 Task: Create Card Employee Offboarding Review in Board Product Rollout Best Practices to Workspace ERP Systems. Create Card Golf Review in Board Product Concept Testing to Workspace ERP Systems. Create Card Employee Handbook Review in Board Market Research and Analysis for New Market Entry to Workspace ERP Systems
Action: Mouse moved to (72, 274)
Screenshot: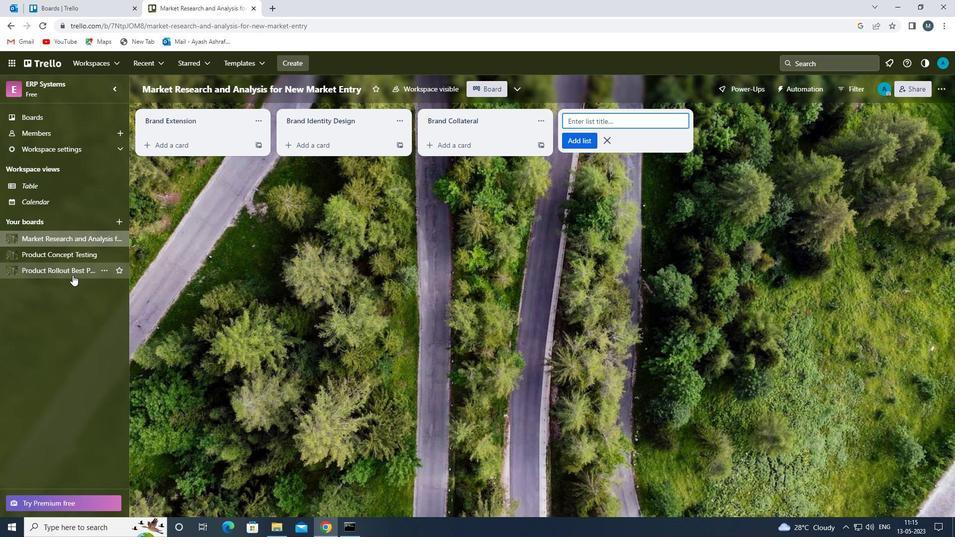 
Action: Mouse pressed left at (72, 274)
Screenshot: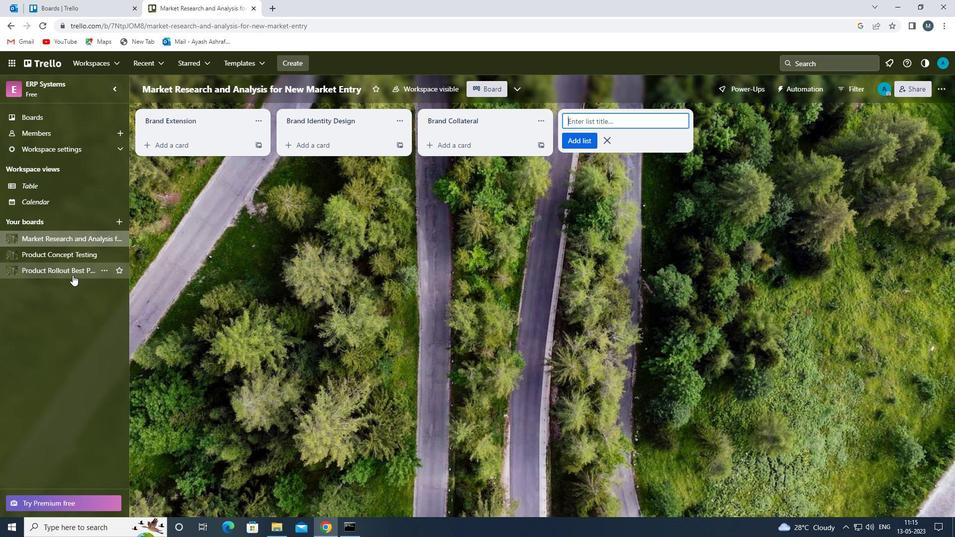
Action: Mouse moved to (184, 147)
Screenshot: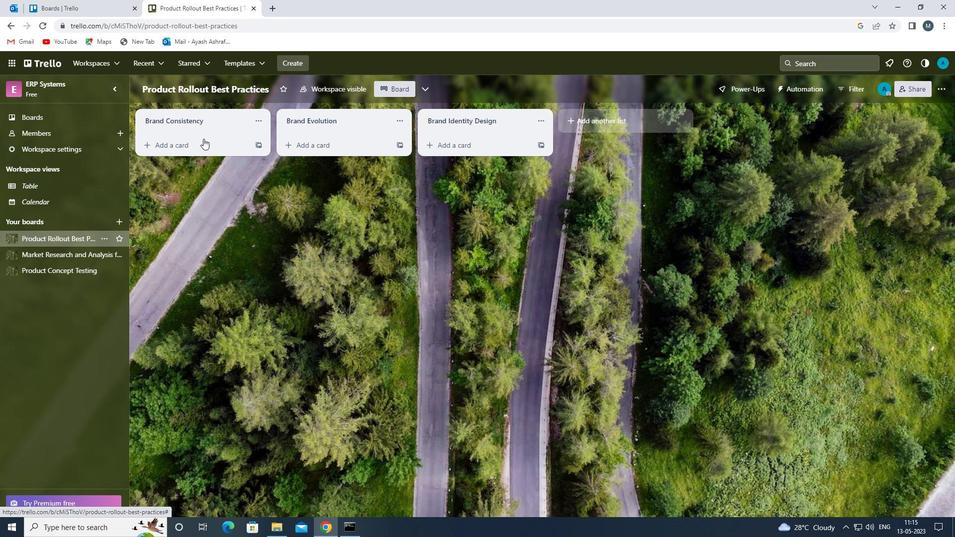 
Action: Mouse pressed left at (184, 147)
Screenshot: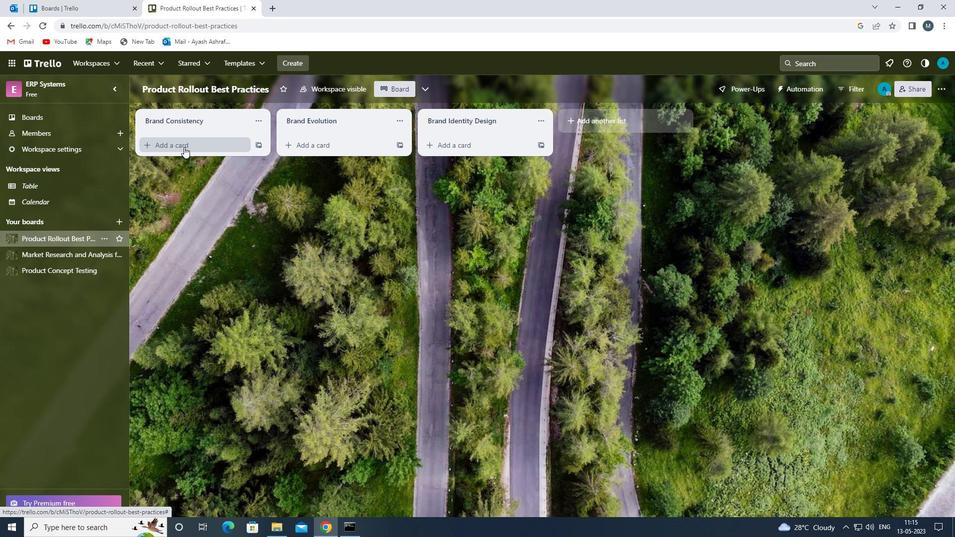 
Action: Mouse moved to (198, 153)
Screenshot: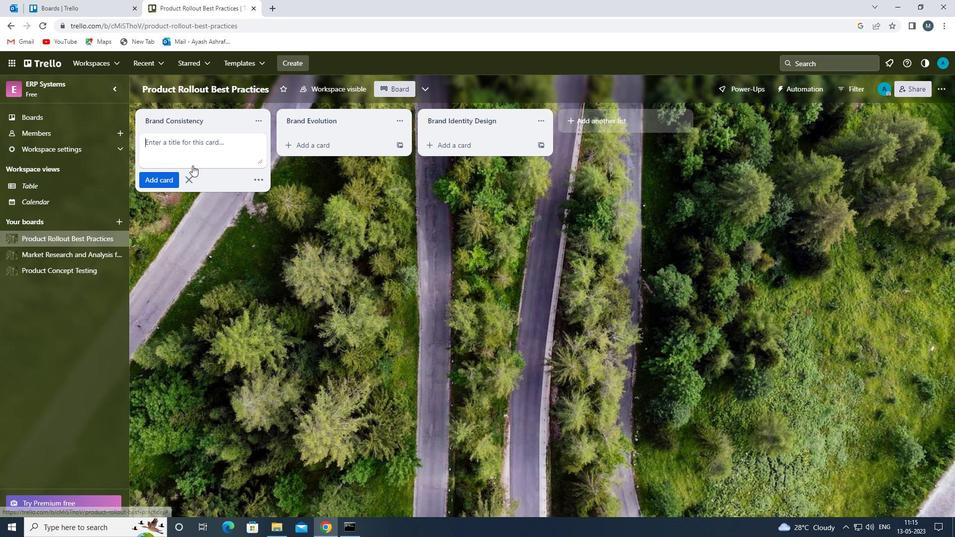 
Action: Mouse pressed left at (198, 153)
Screenshot: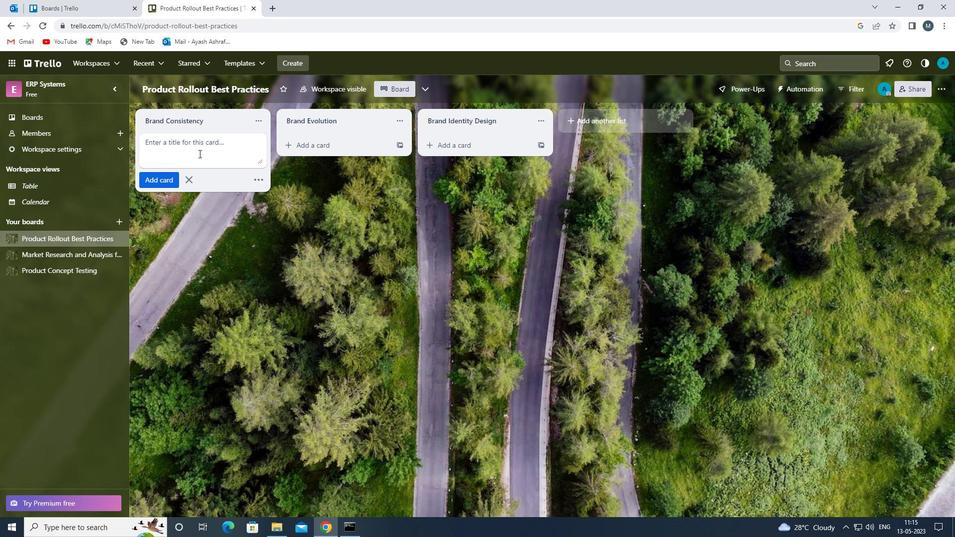 
Action: Key pressed <Key.shift><Key.shift><Key.shift><Key.shift><Key.shift>EMPLOYEE<Key.space><Key.shift>OFFBOARDING<Key.space><Key.shift>REVIEW<Key.space>
Screenshot: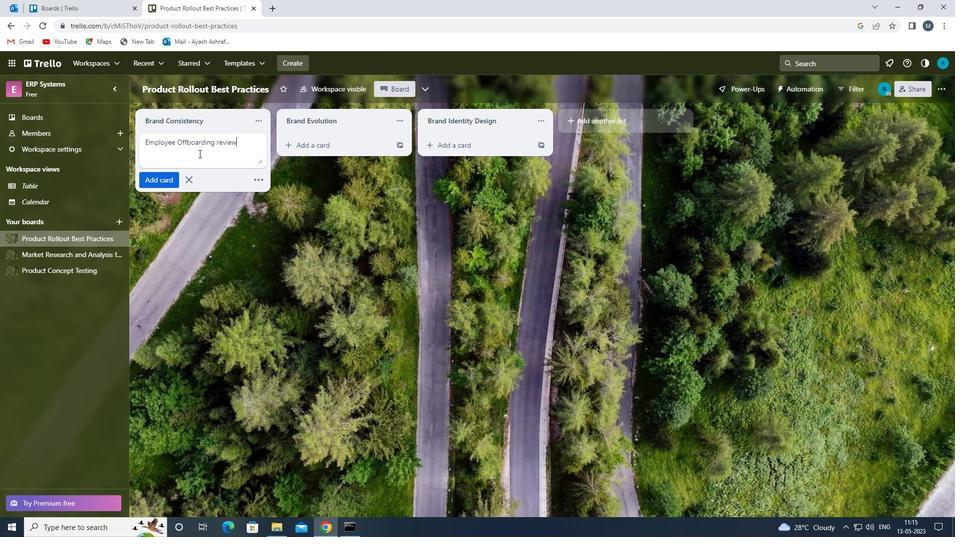 
Action: Mouse moved to (221, 144)
Screenshot: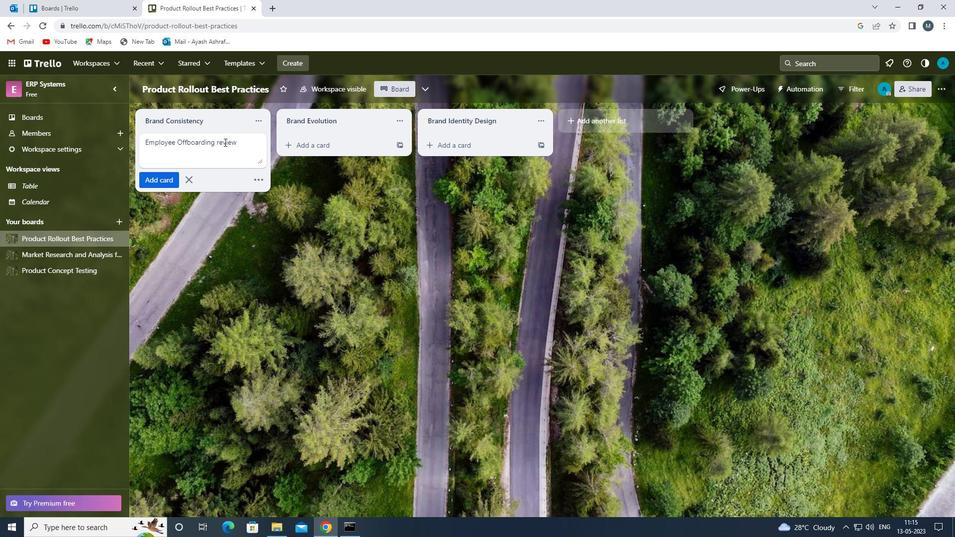
Action: Mouse pressed left at (221, 144)
Screenshot: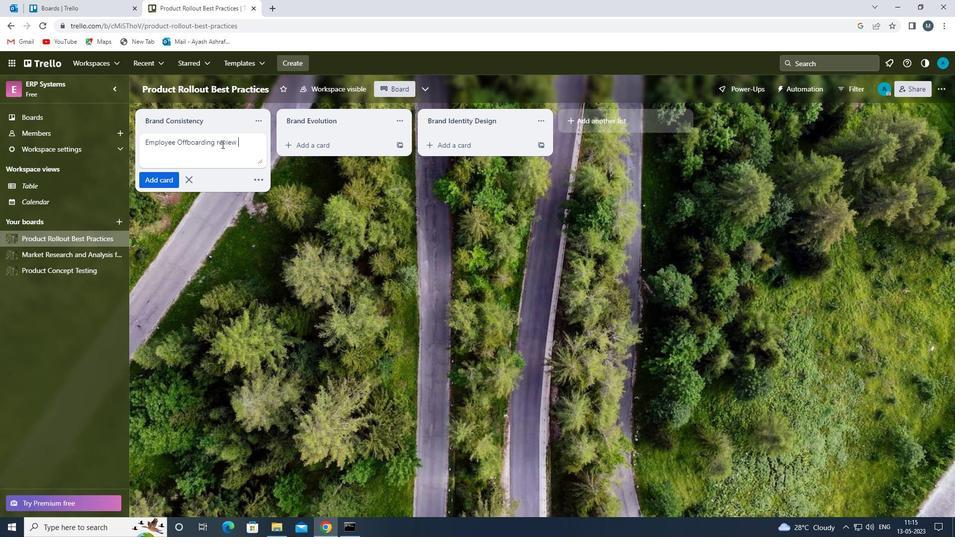 
Action: Mouse moved to (220, 144)
Screenshot: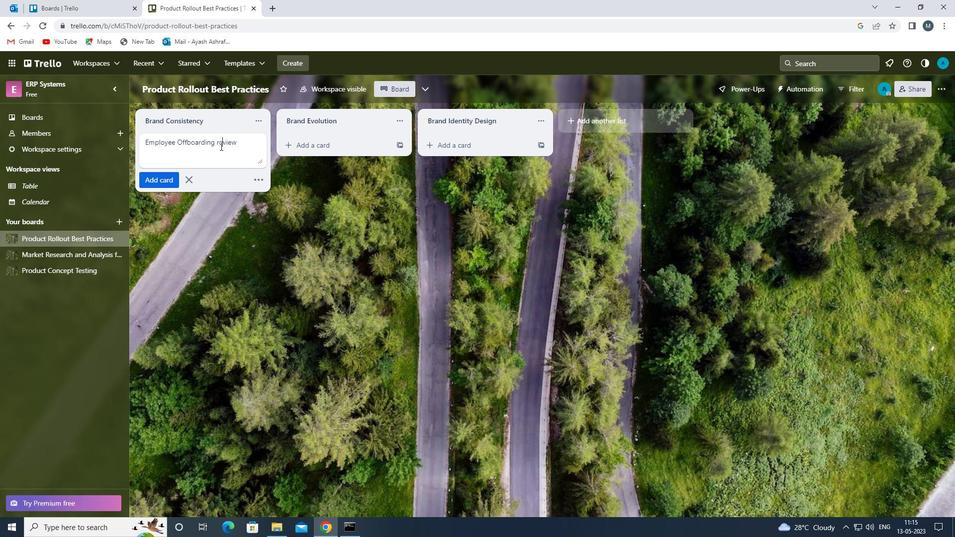 
Action: Mouse pressed left at (220, 144)
Screenshot: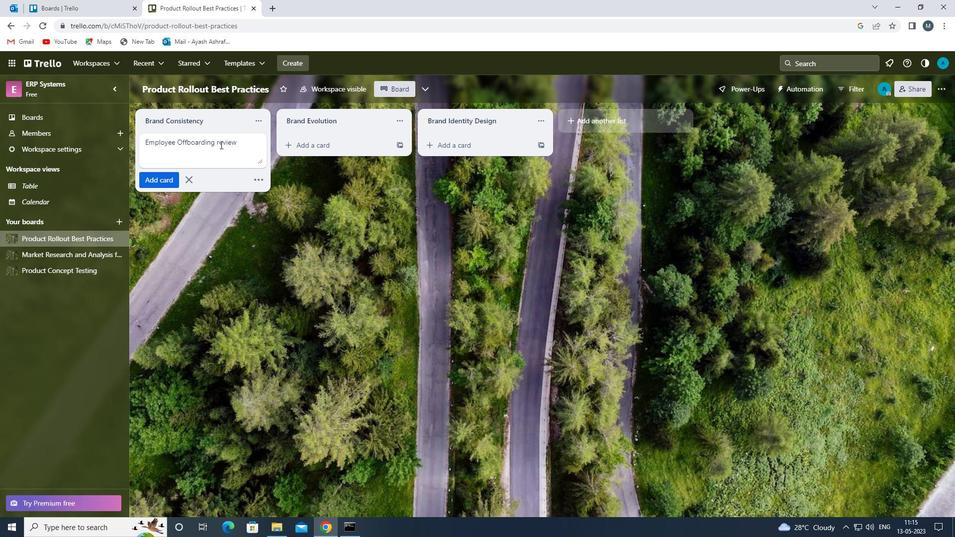 
Action: Mouse moved to (224, 144)
Screenshot: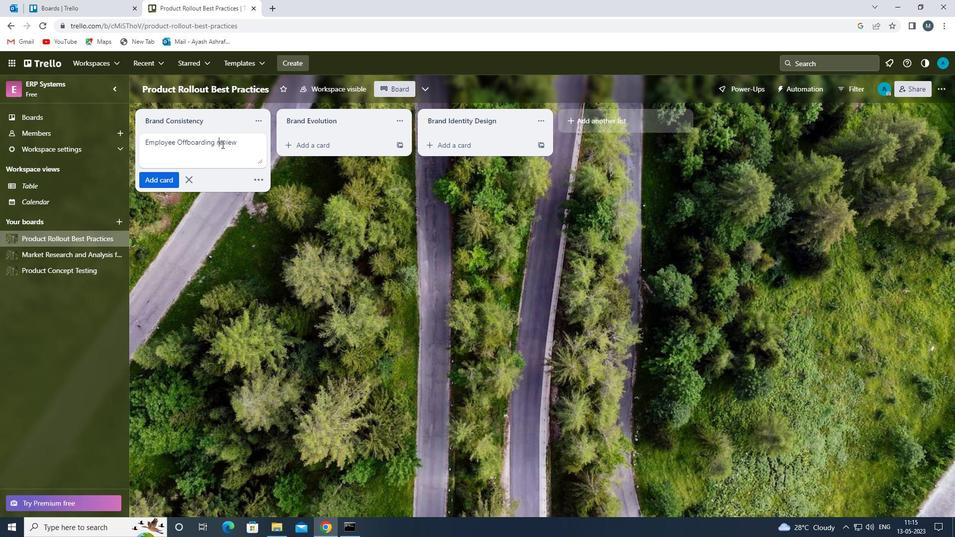 
Action: Key pressed <Key.backspace><Key.shift>R
Screenshot: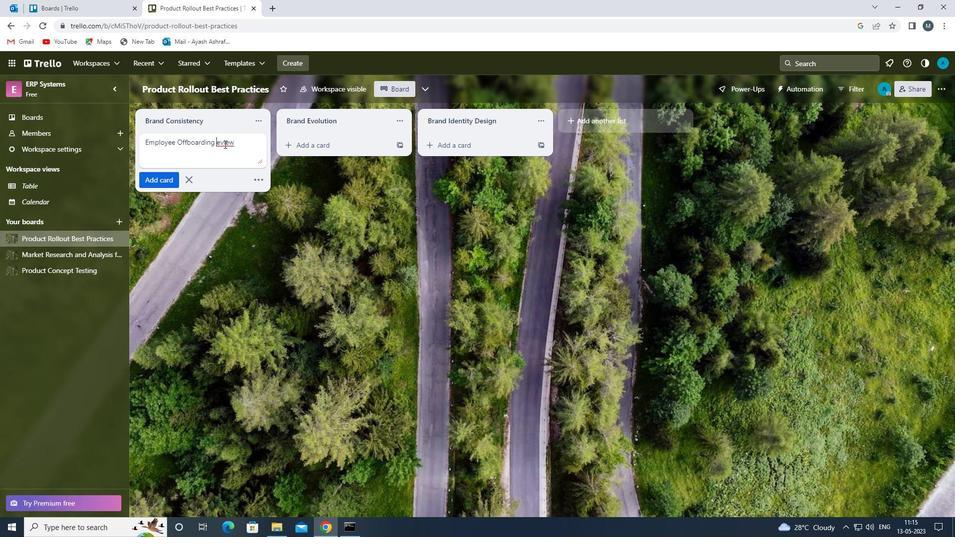 
Action: Mouse moved to (152, 181)
Screenshot: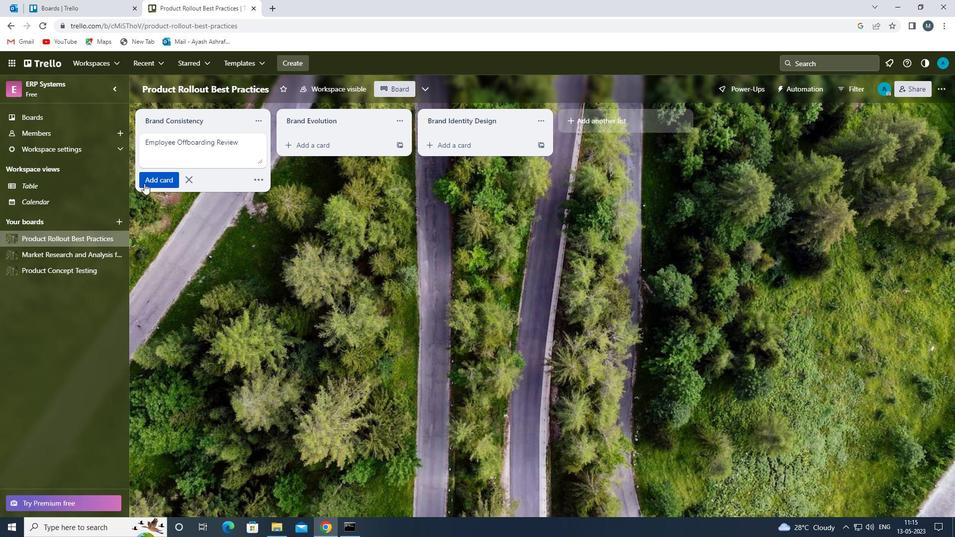 
Action: Mouse pressed left at (152, 181)
Screenshot: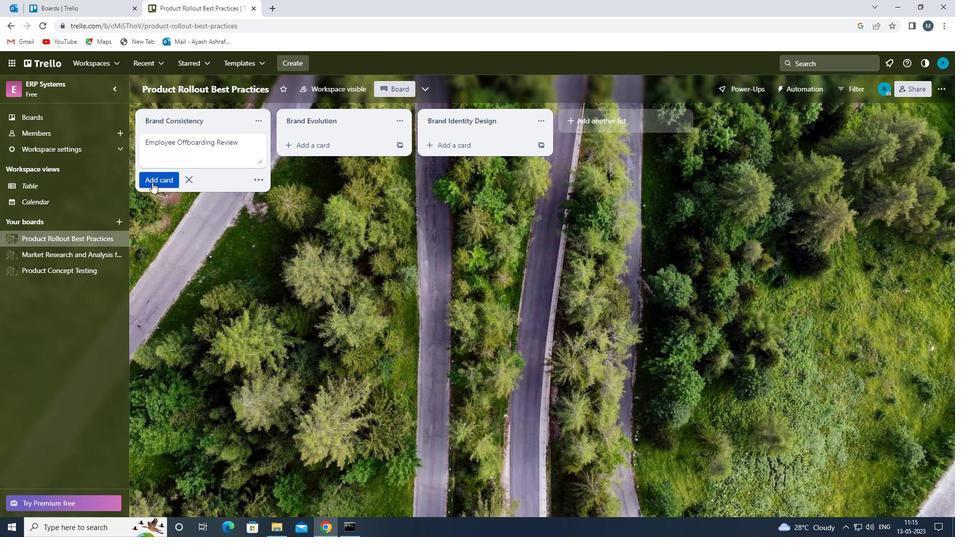 
Action: Mouse moved to (178, 234)
Screenshot: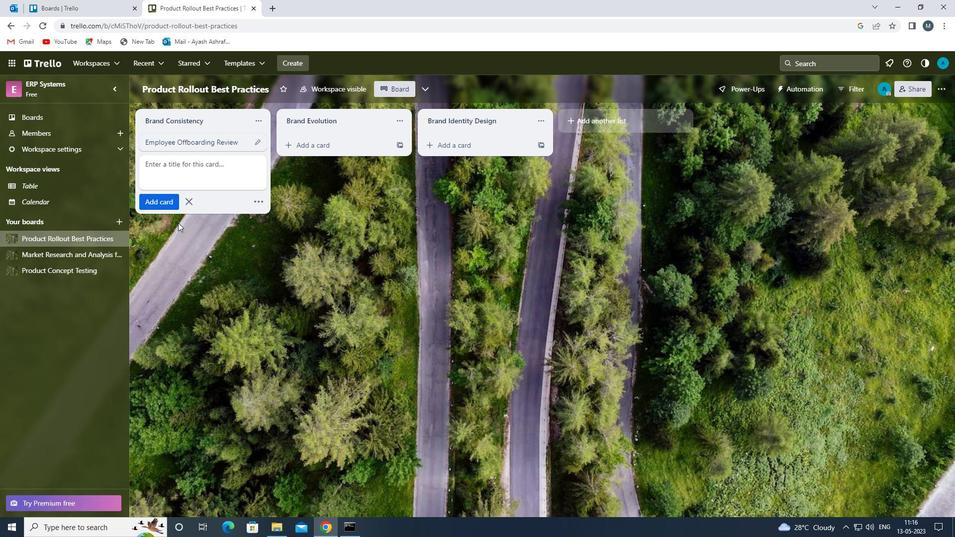 
Action: Mouse pressed left at (178, 234)
Screenshot: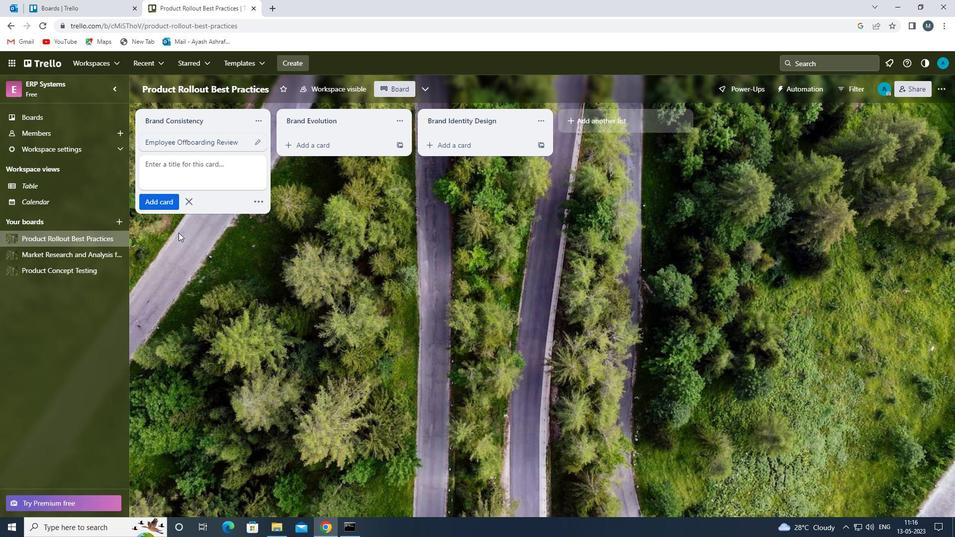 
Action: Mouse moved to (55, 271)
Screenshot: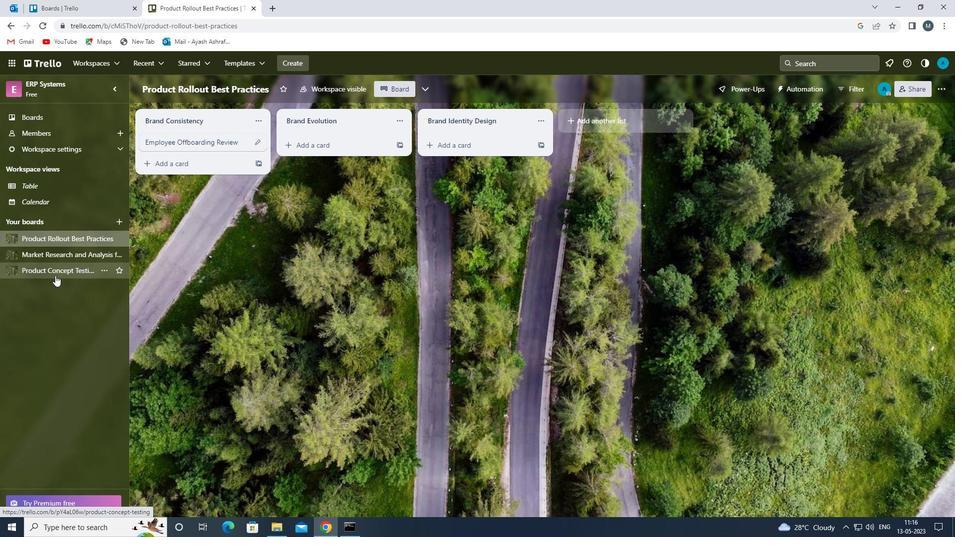 
Action: Mouse pressed left at (55, 271)
Screenshot: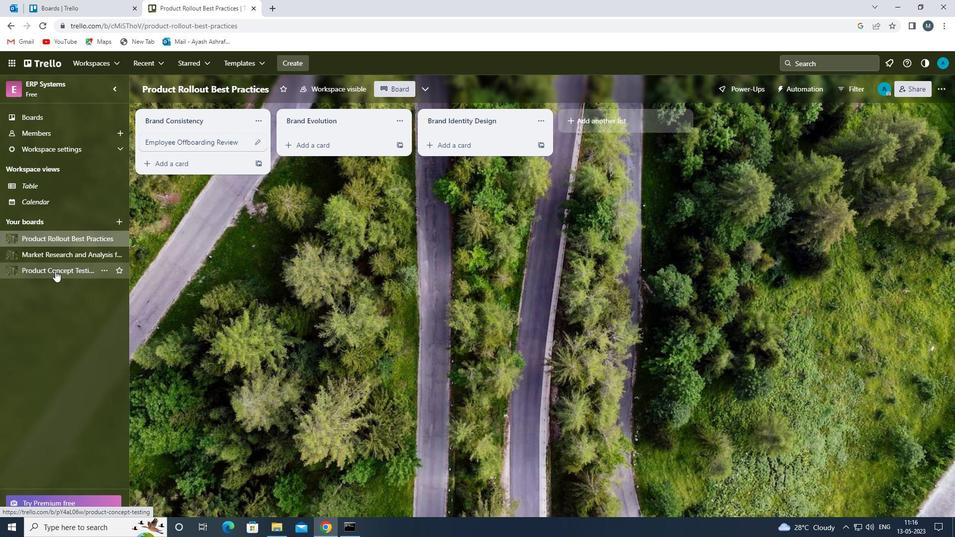 
Action: Mouse moved to (175, 138)
Screenshot: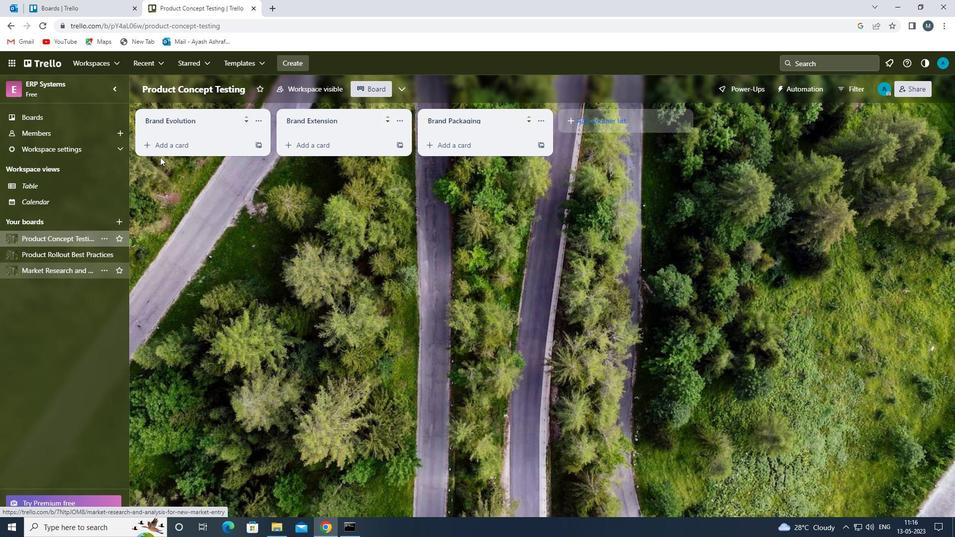 
Action: Mouse pressed left at (175, 138)
Screenshot: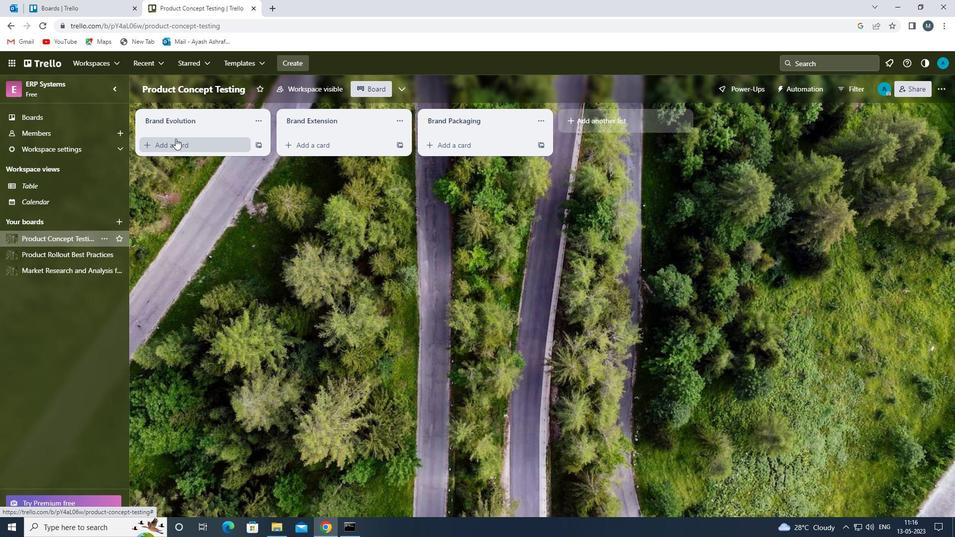 
Action: Mouse moved to (180, 151)
Screenshot: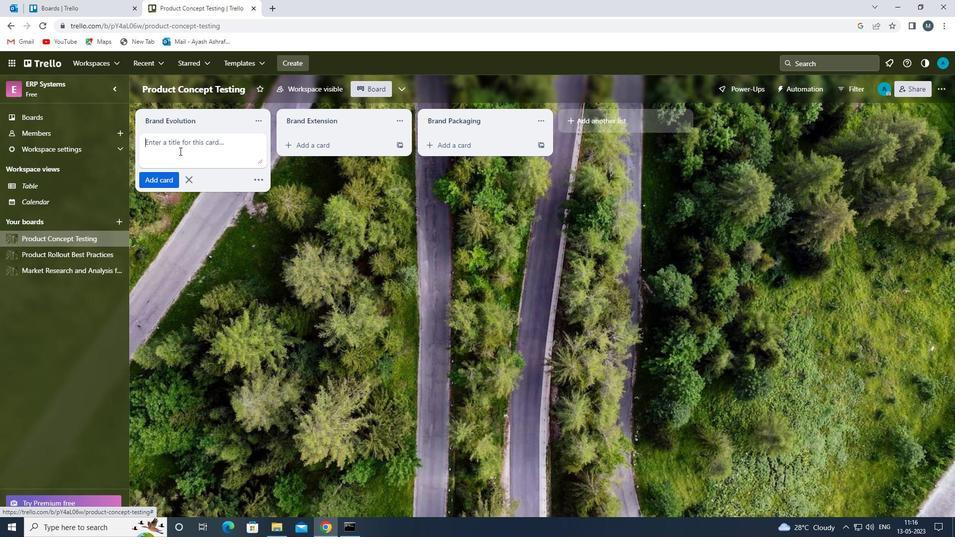 
Action: Mouse pressed left at (180, 151)
Screenshot: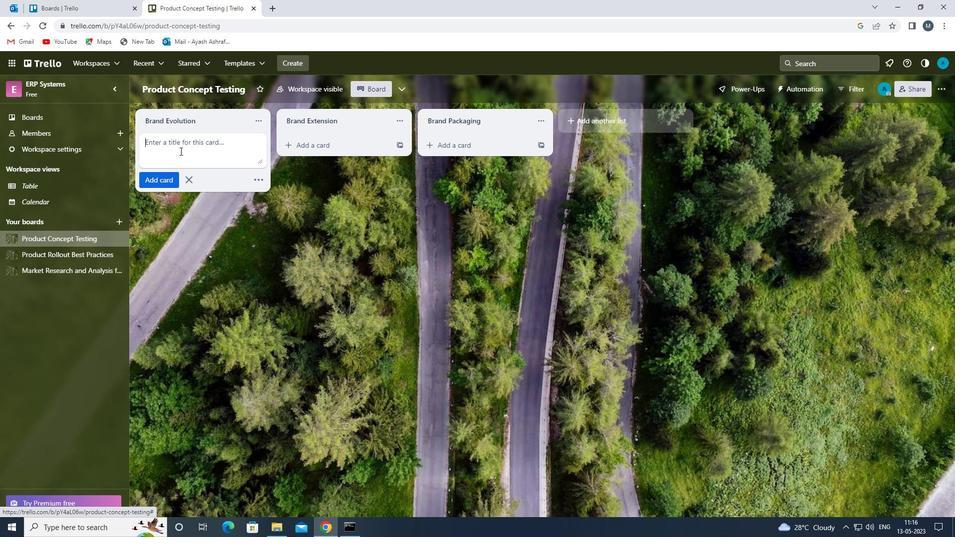 
Action: Mouse moved to (175, 152)
Screenshot: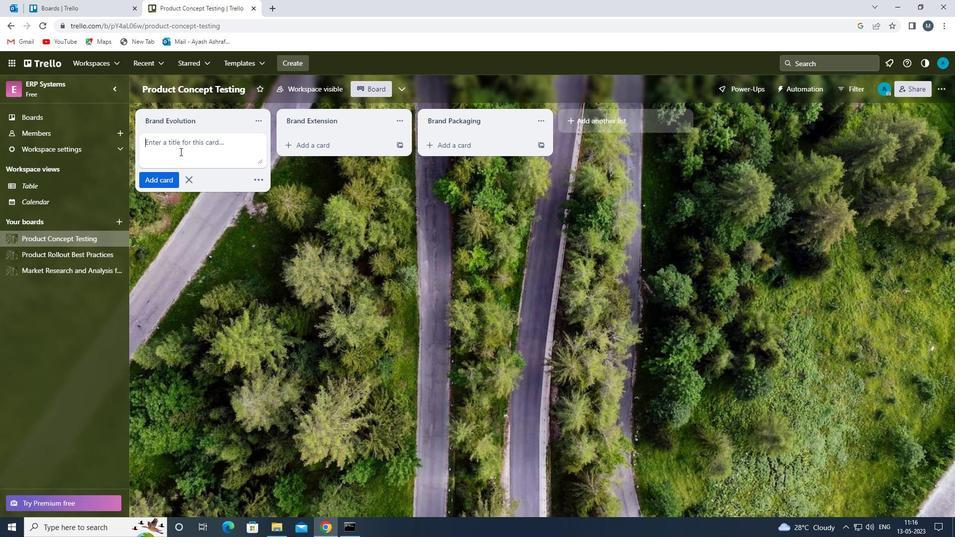 
Action: Key pressed <Key.shift><Key.shift><Key.shift><Key.shift><Key.shift><Key.shift><Key.shift><Key.shift><Key.shift><Key.shift><Key.shift>GOLF<Key.space><Key.shift>REVIEW<Key.space>
Screenshot: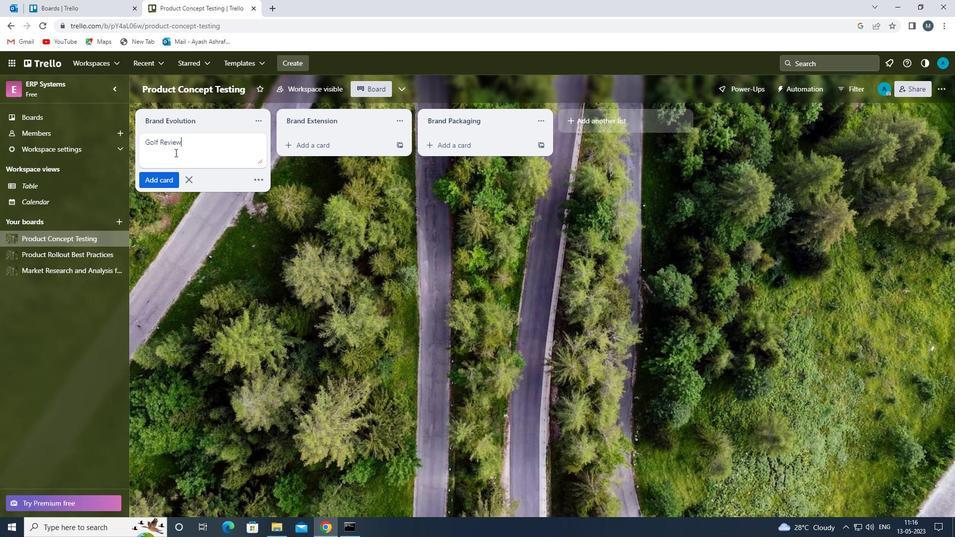 
Action: Mouse moved to (165, 180)
Screenshot: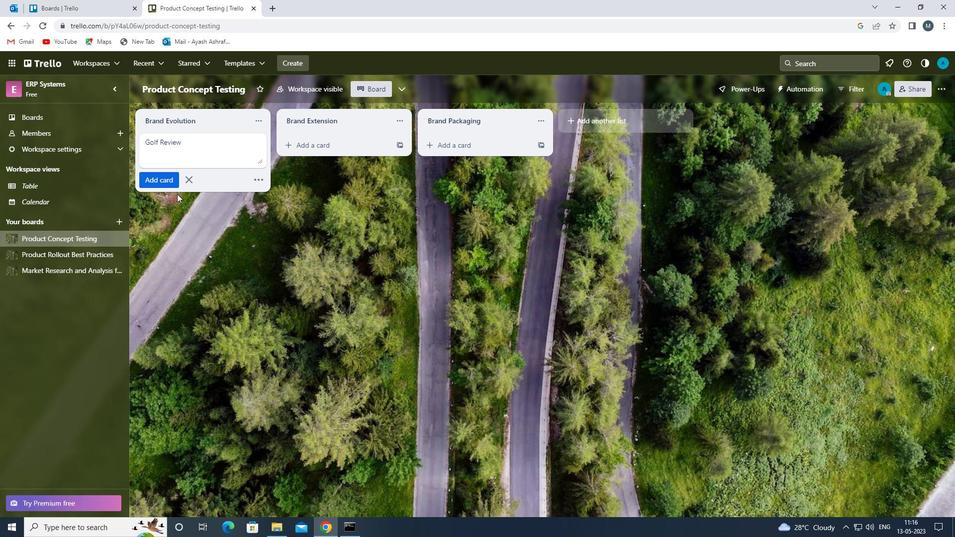 
Action: Mouse pressed left at (165, 180)
Screenshot: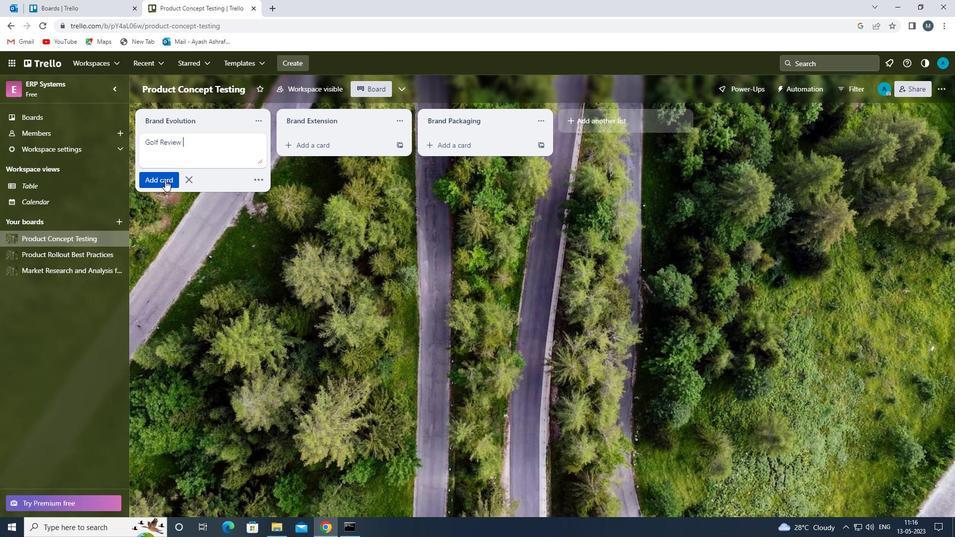 
Action: Mouse moved to (169, 250)
Screenshot: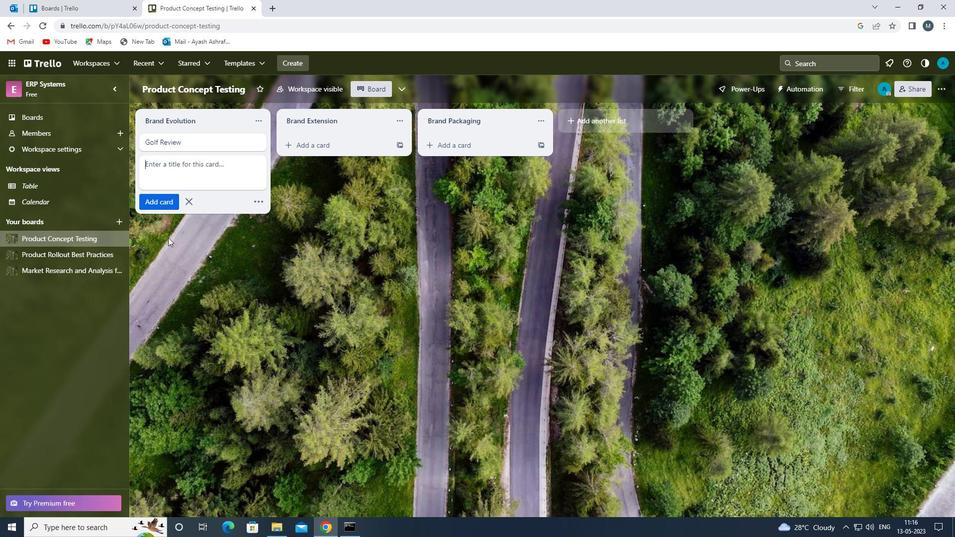
Action: Mouse pressed left at (169, 250)
Screenshot: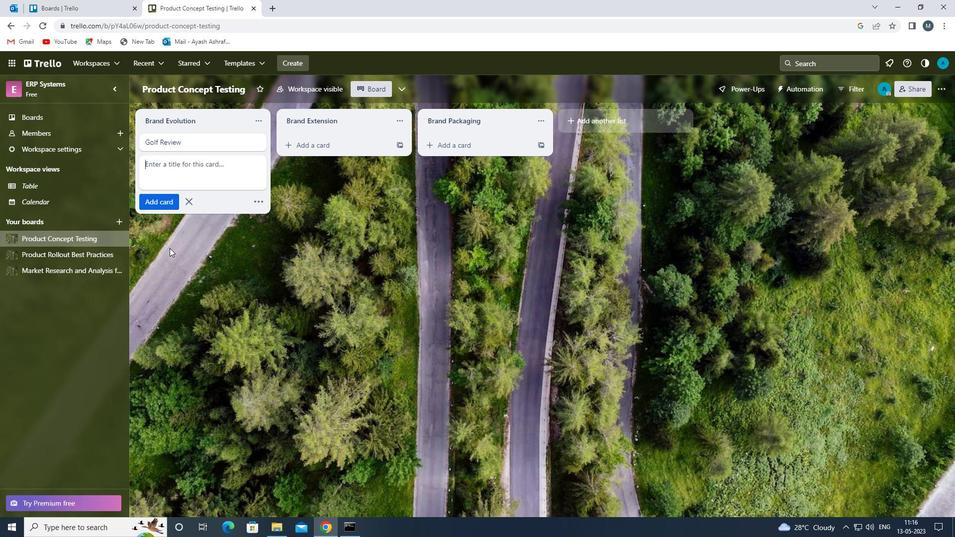 
Action: Mouse moved to (74, 274)
Screenshot: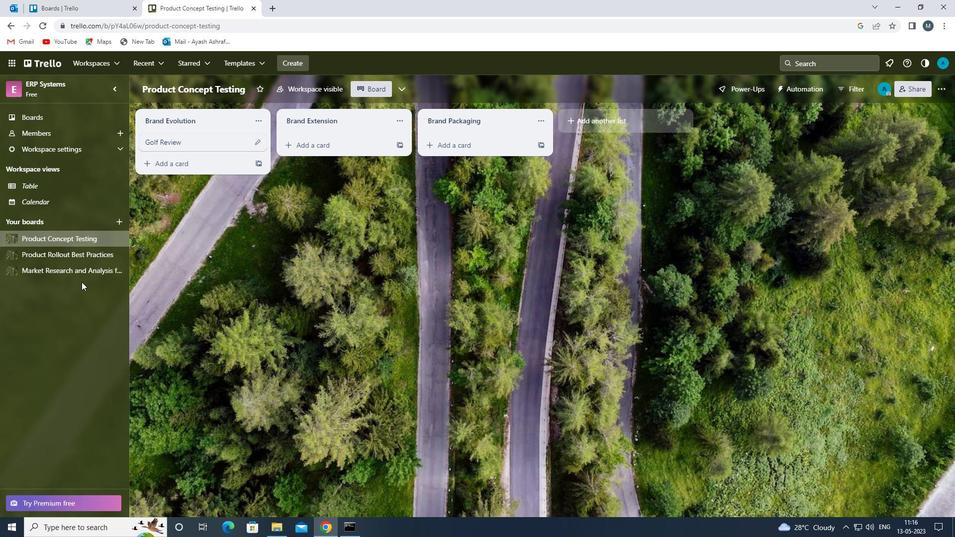 
Action: Mouse pressed left at (74, 274)
Screenshot: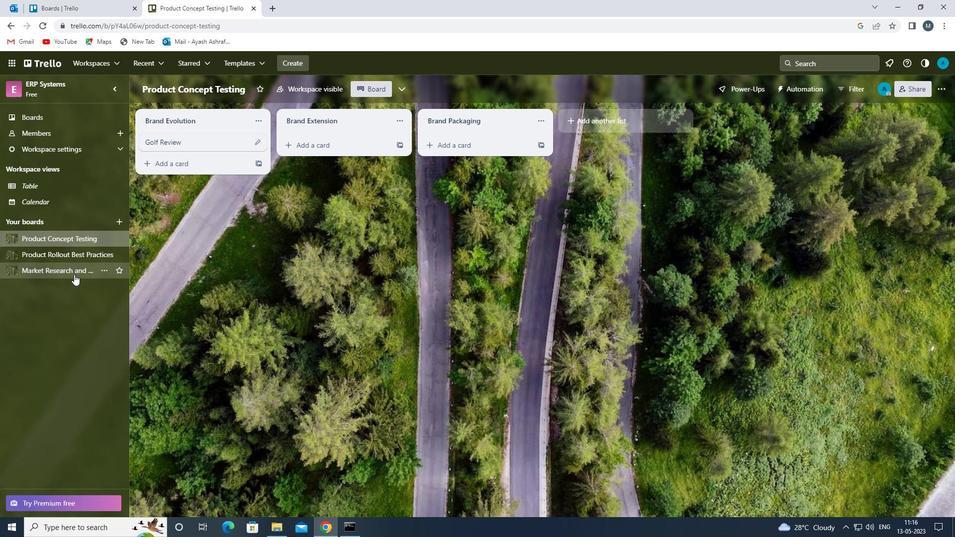 
Action: Mouse moved to (198, 145)
Screenshot: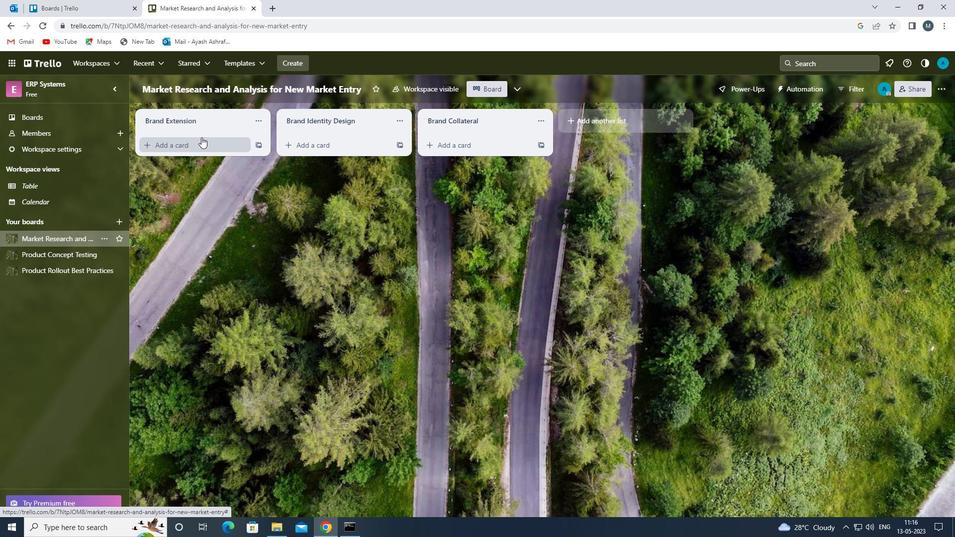 
Action: Mouse pressed left at (198, 145)
Screenshot: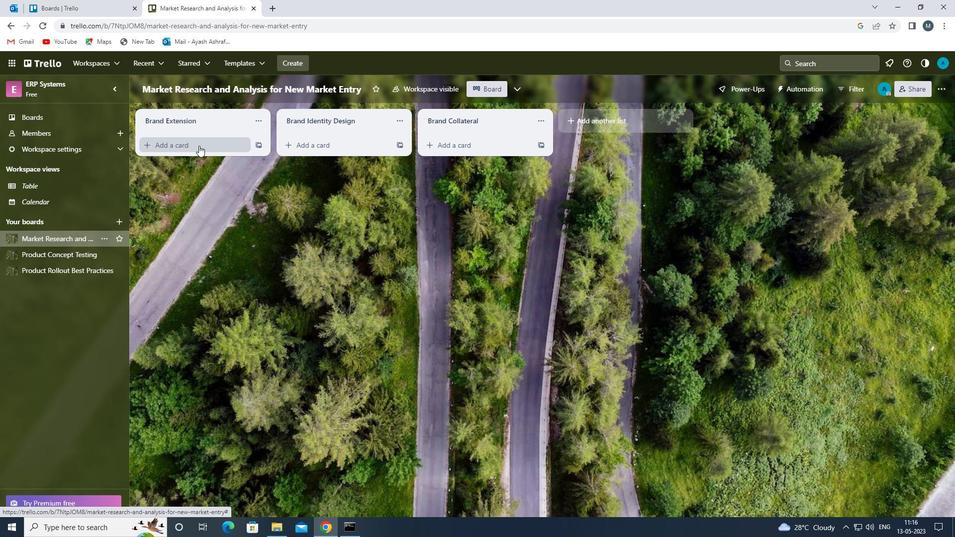 
Action: Mouse moved to (216, 151)
Screenshot: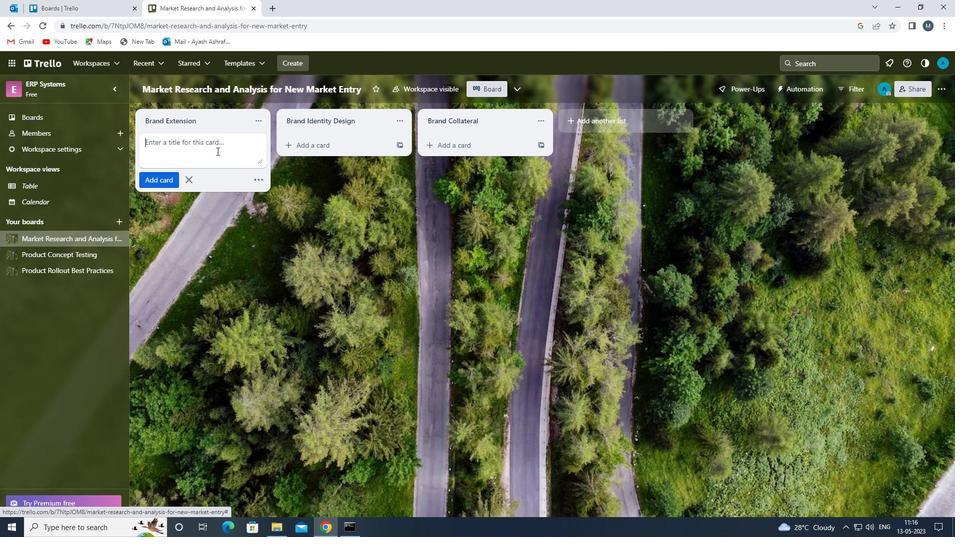 
Action: Mouse pressed left at (216, 151)
Screenshot: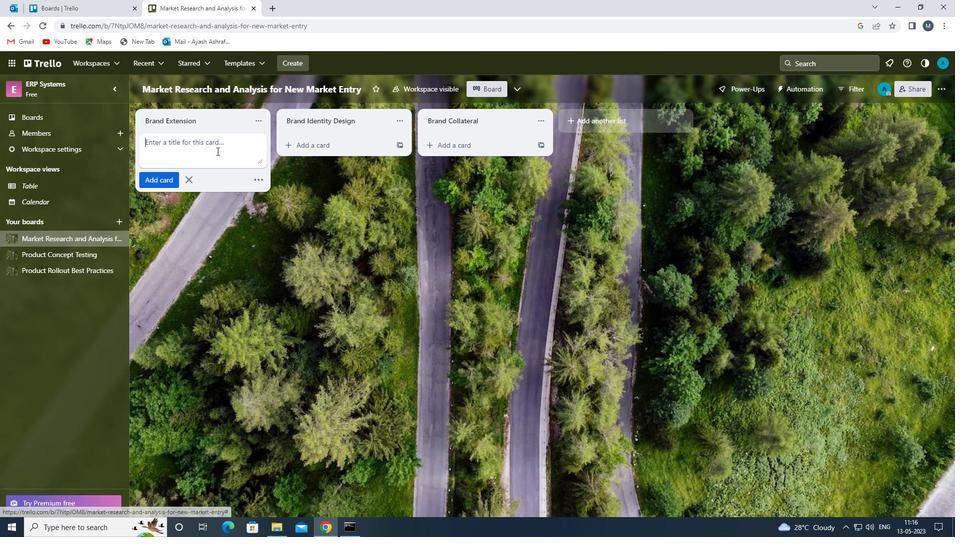 
Action: Mouse moved to (216, 152)
Screenshot: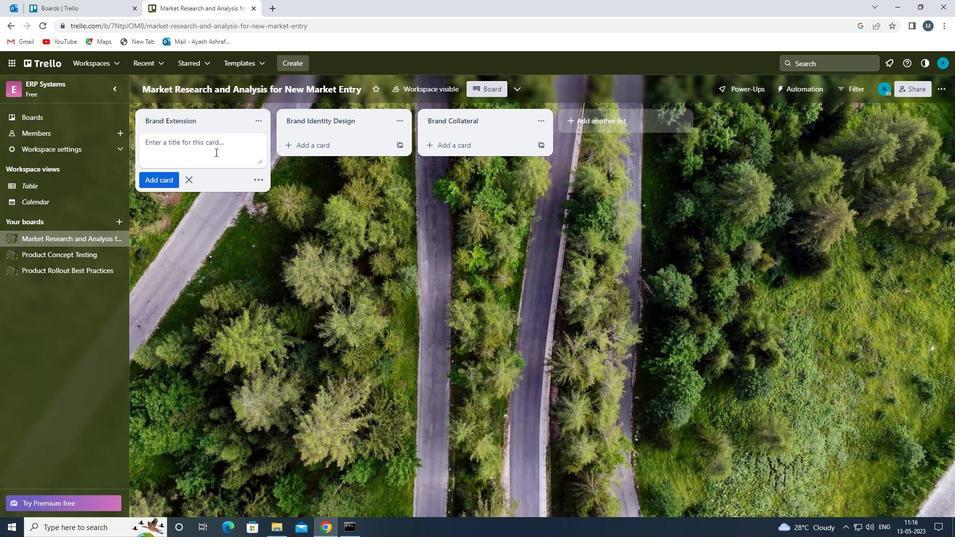 
Action: Key pressed <Key.shift><Key.shift><Key.shift><Key.shift><Key.shift>EMPLOYEE<Key.space><Key.shift>HANDBOOK<Key.space><Key.shift>REVIEW<Key.space>
Screenshot: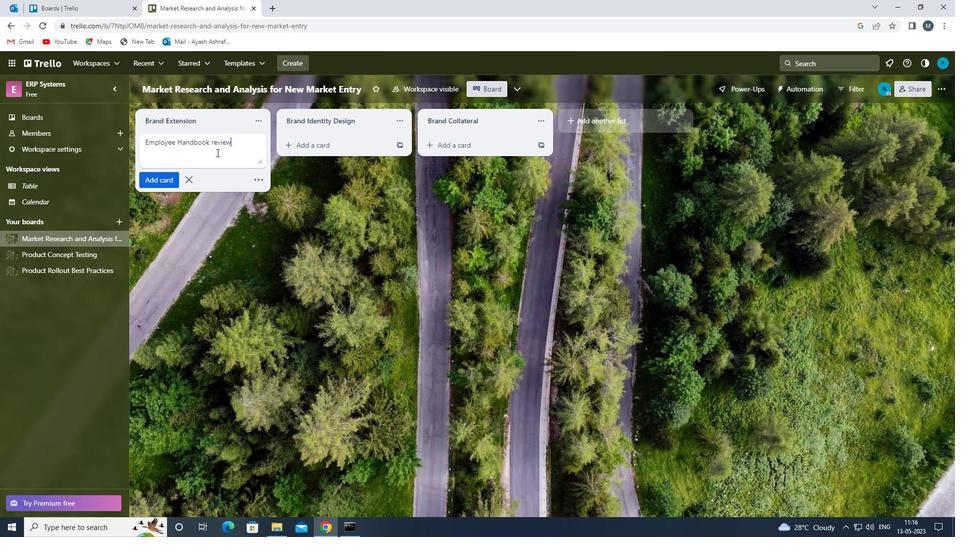 
Action: Mouse moved to (213, 143)
Screenshot: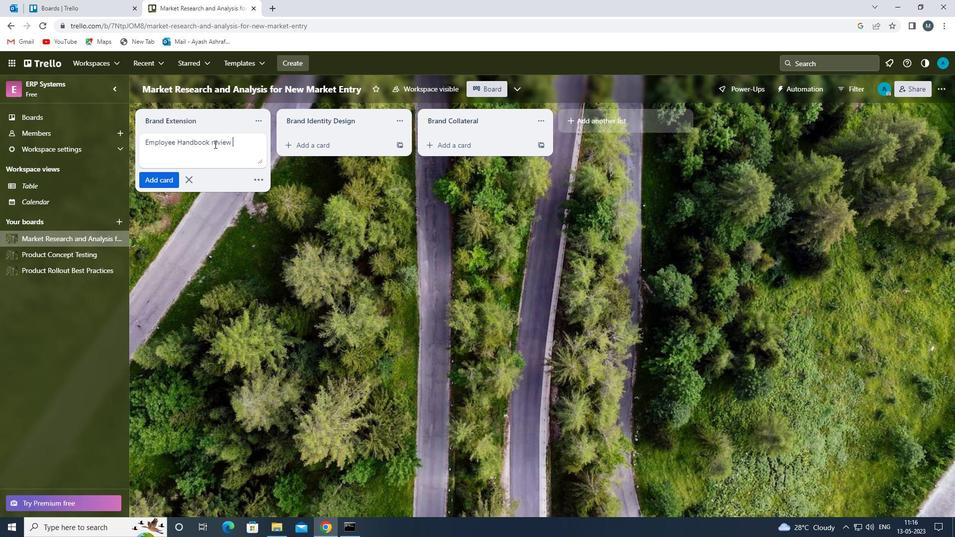 
Action: Mouse pressed left at (213, 143)
Screenshot: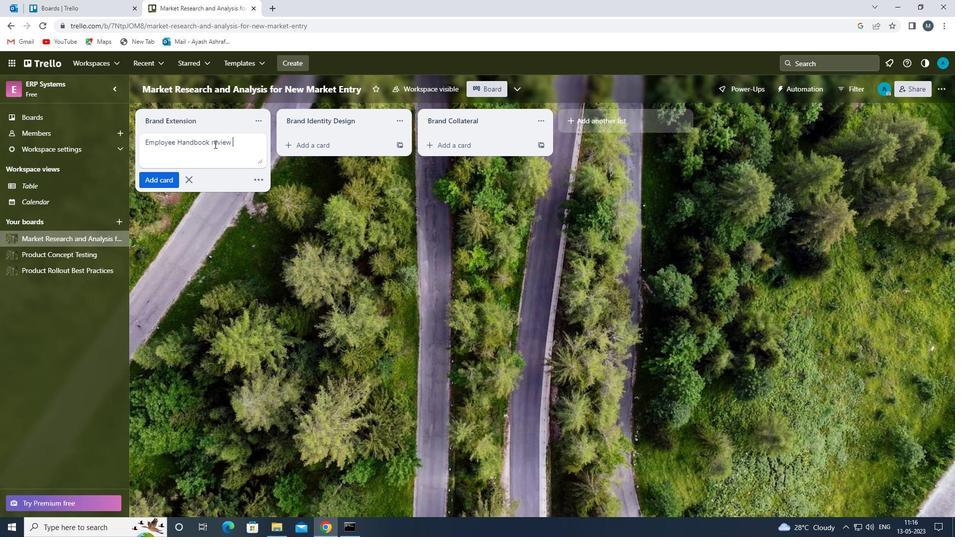 
Action: Mouse moved to (215, 143)
Screenshot: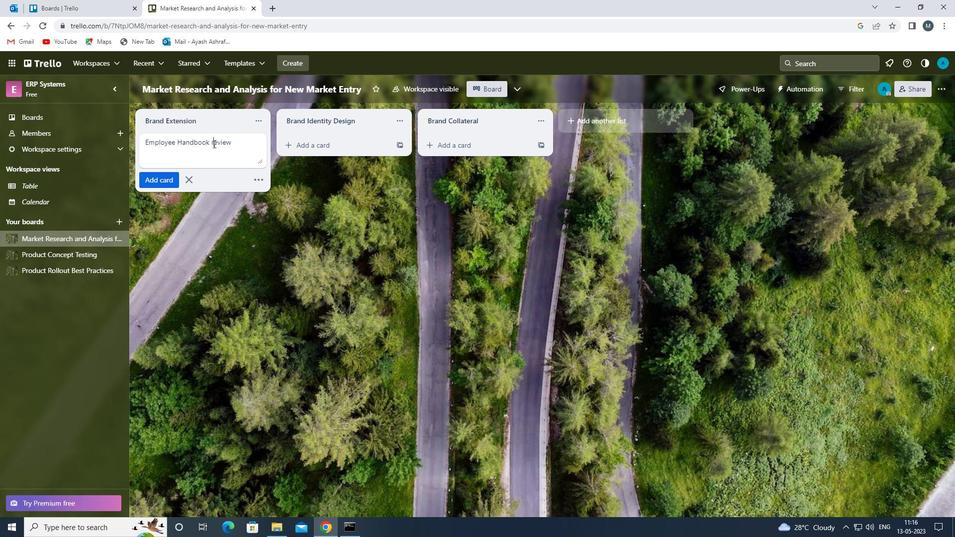 
Action: Key pressed <Key.backspace><Key.shift>R
Screenshot: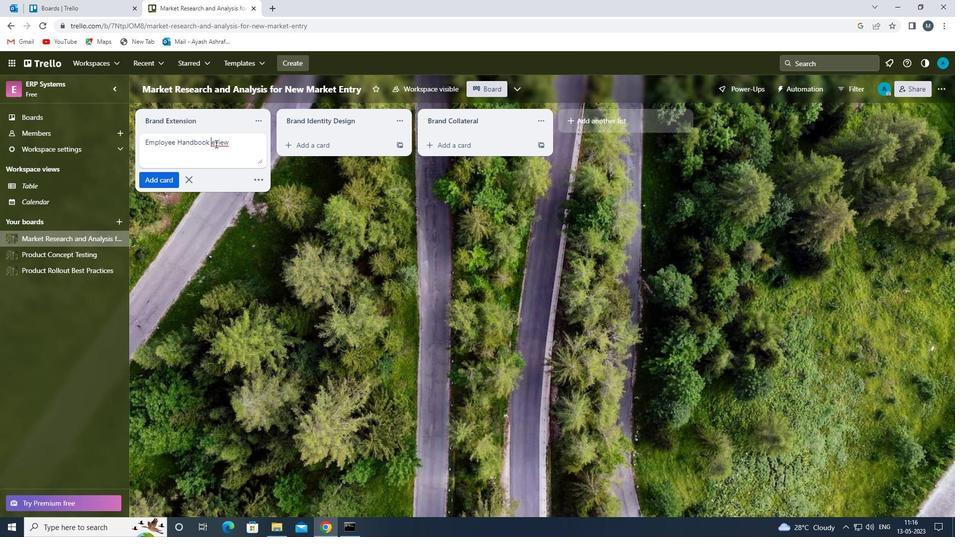 
Action: Mouse moved to (155, 180)
Screenshot: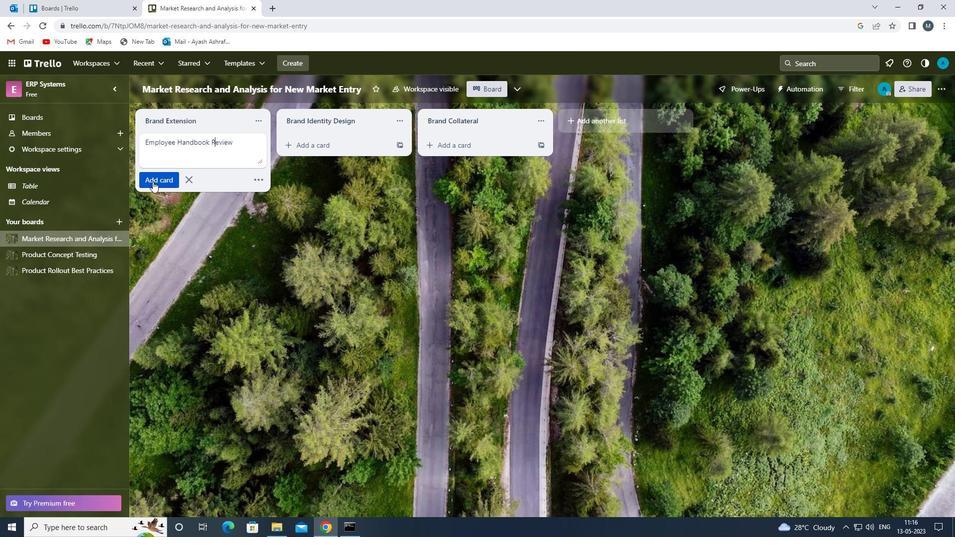 
Action: Mouse pressed left at (155, 180)
Screenshot: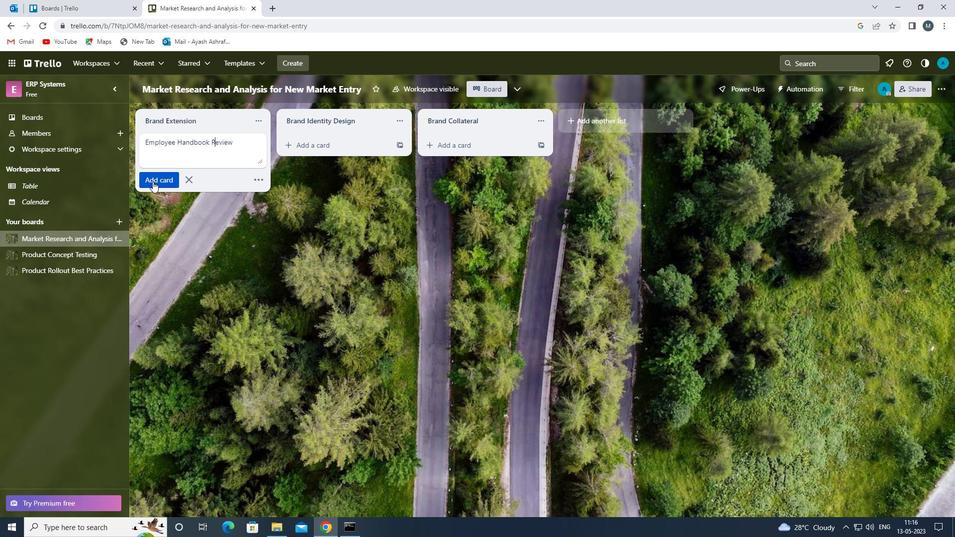 
Action: Mouse moved to (163, 256)
Screenshot: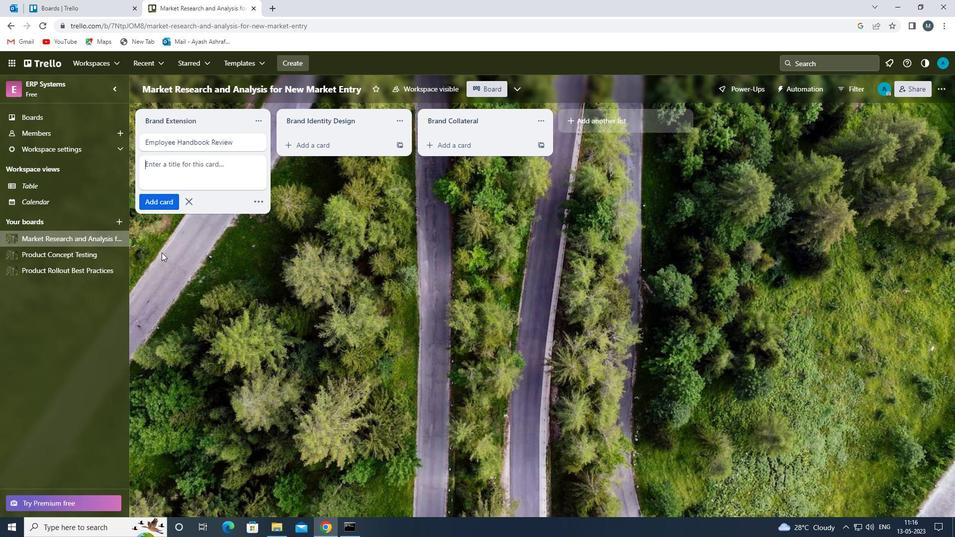 
Action: Mouse pressed left at (163, 256)
Screenshot: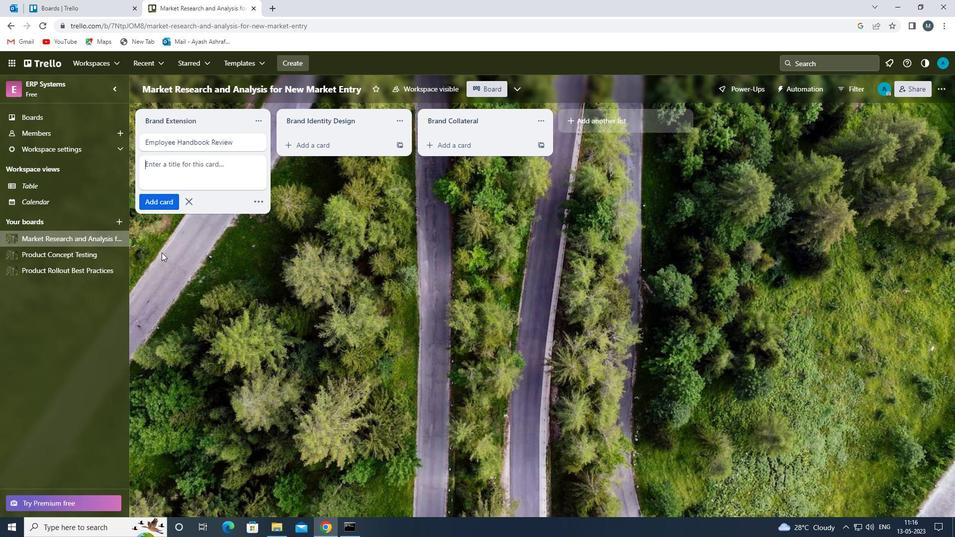 
Action: Mouse moved to (163, 256)
Screenshot: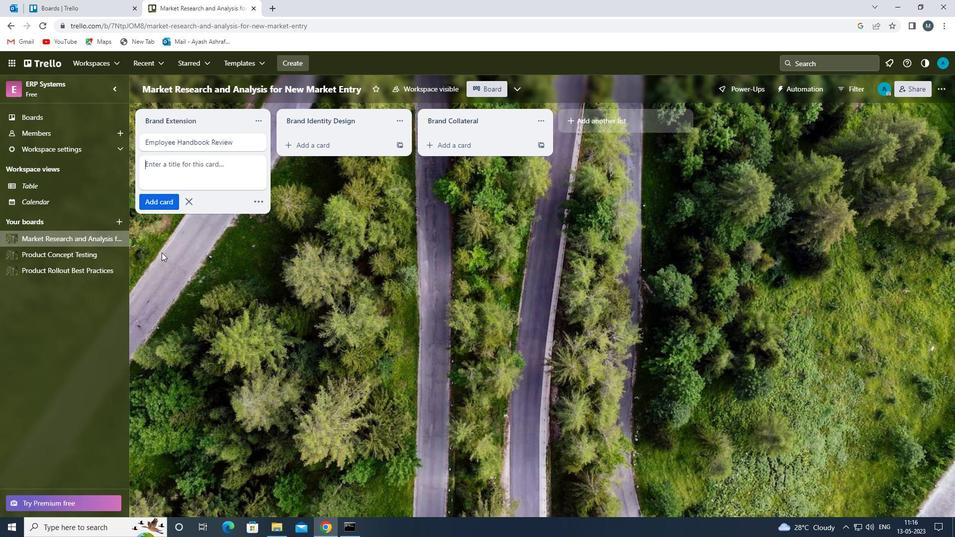 
